 Task: Create a due date automation trigger when advanced on, on the tuesday of the week a card is due add fields with custom field "Resume" set to a date less than 1 working days from now at 11:00 AM.
Action: Mouse moved to (1063, 86)
Screenshot: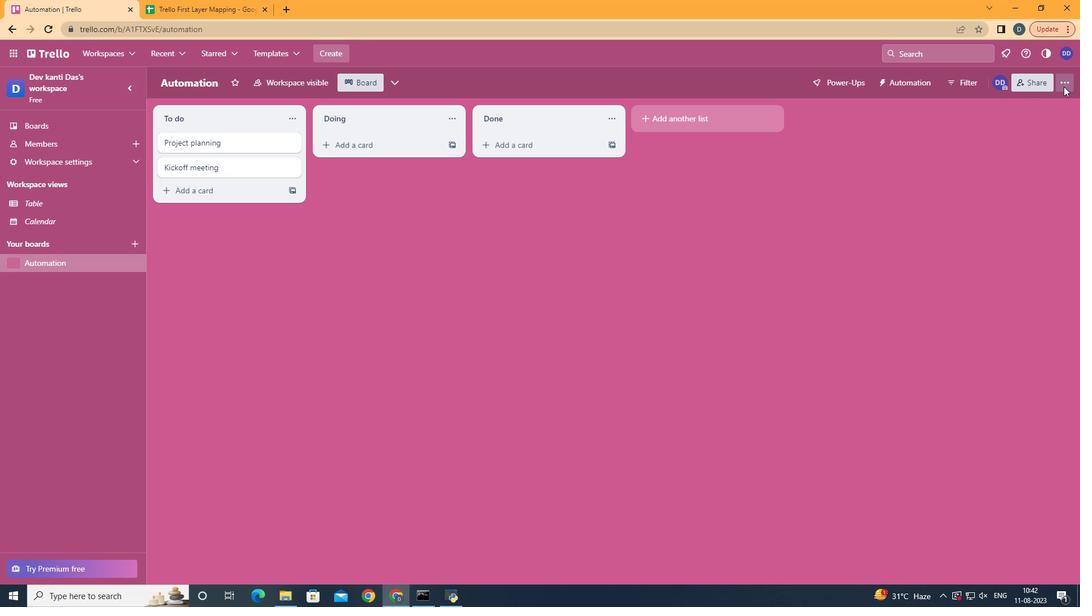 
Action: Mouse pressed left at (1063, 86)
Screenshot: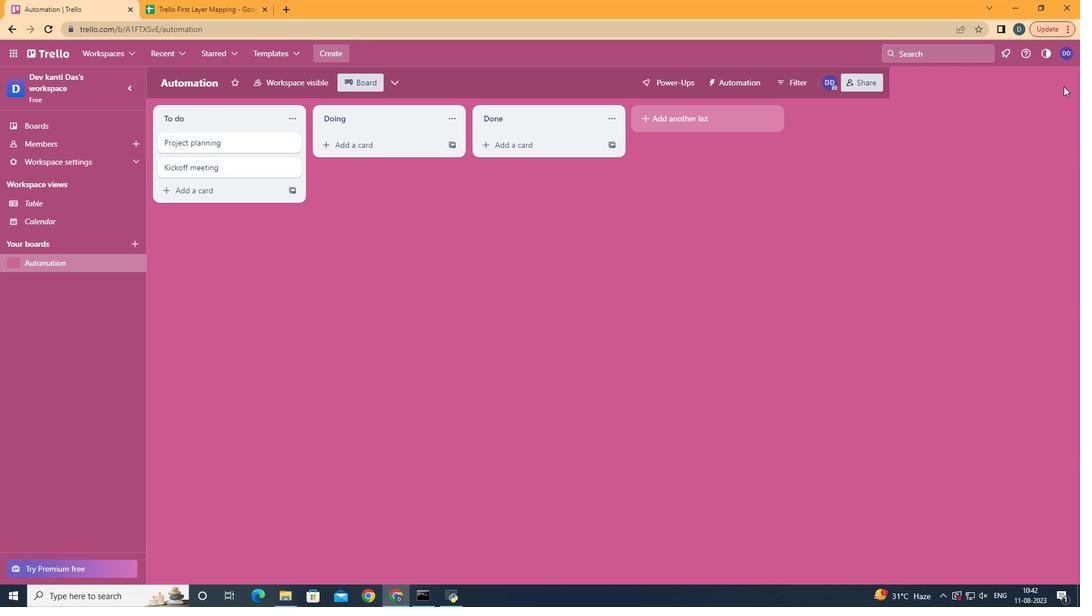 
Action: Mouse moved to (984, 235)
Screenshot: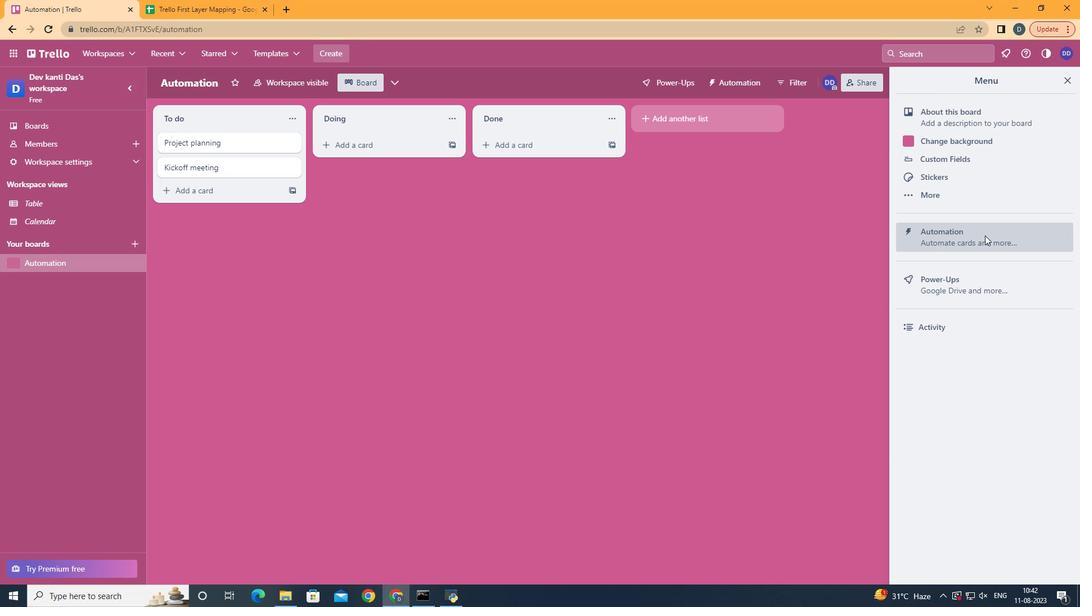 
Action: Mouse pressed left at (984, 235)
Screenshot: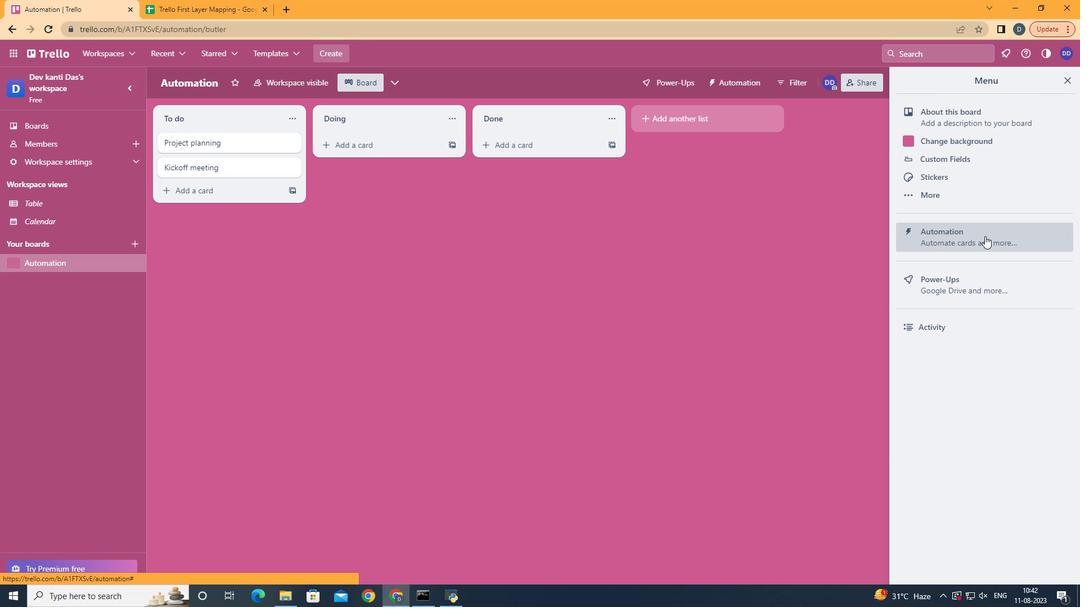 
Action: Mouse moved to (217, 223)
Screenshot: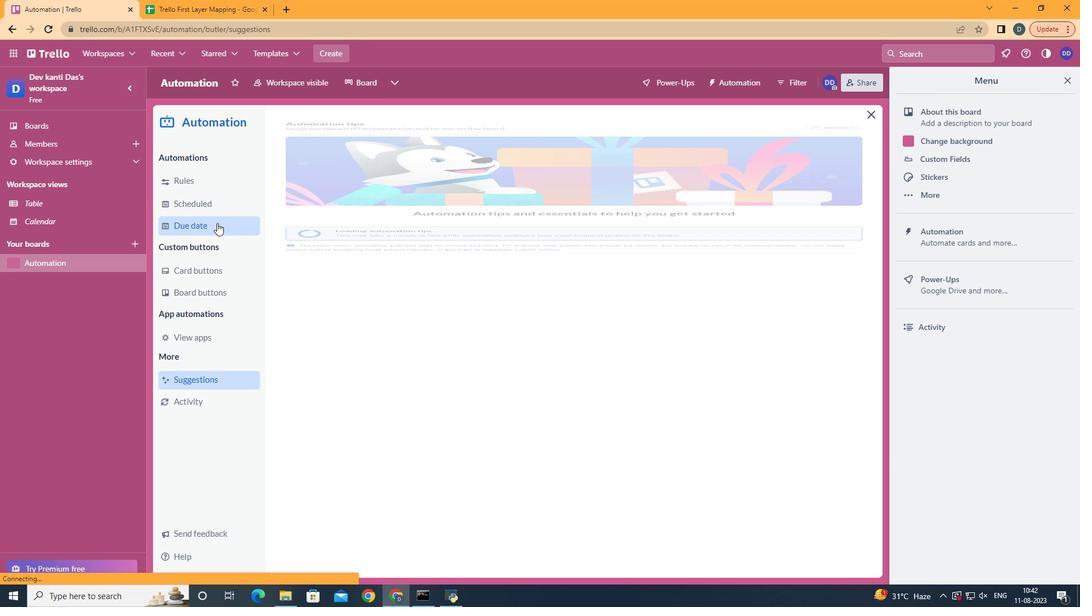 
Action: Mouse pressed left at (217, 223)
Screenshot: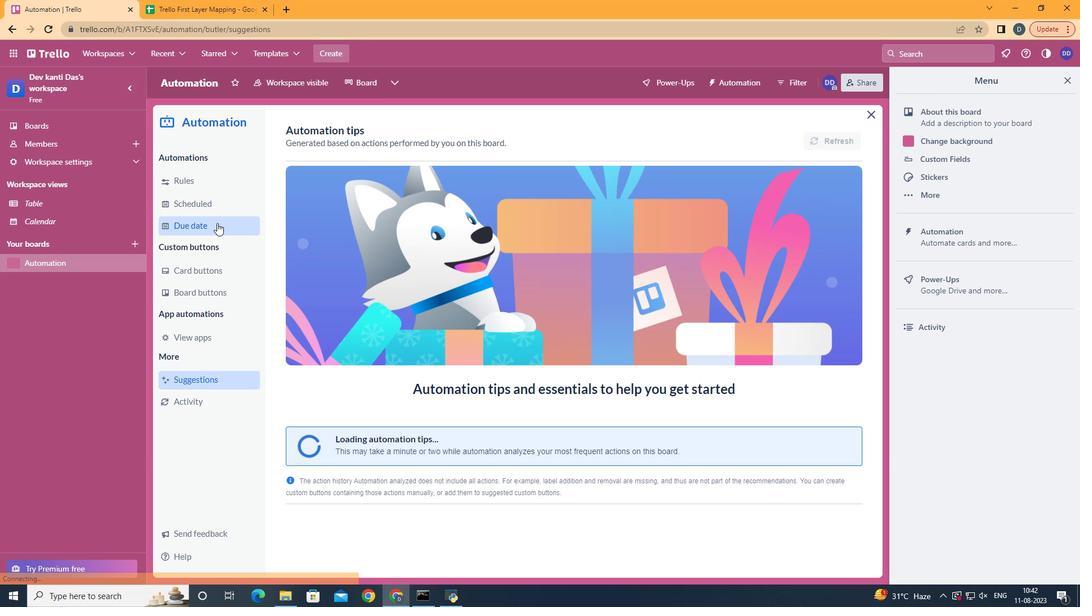 
Action: Mouse moved to (784, 128)
Screenshot: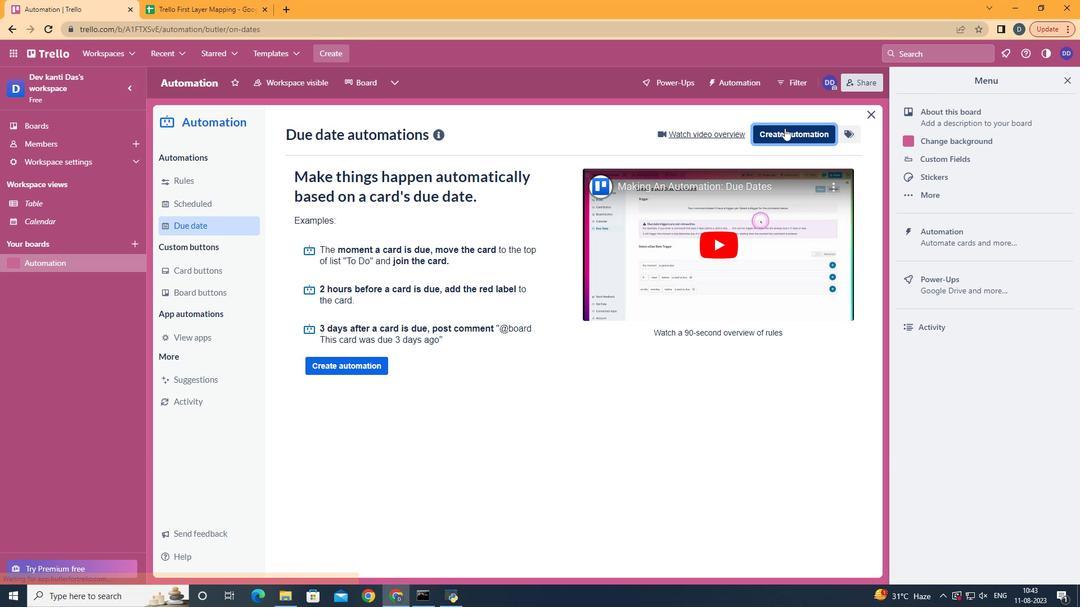 
Action: Mouse pressed left at (784, 128)
Screenshot: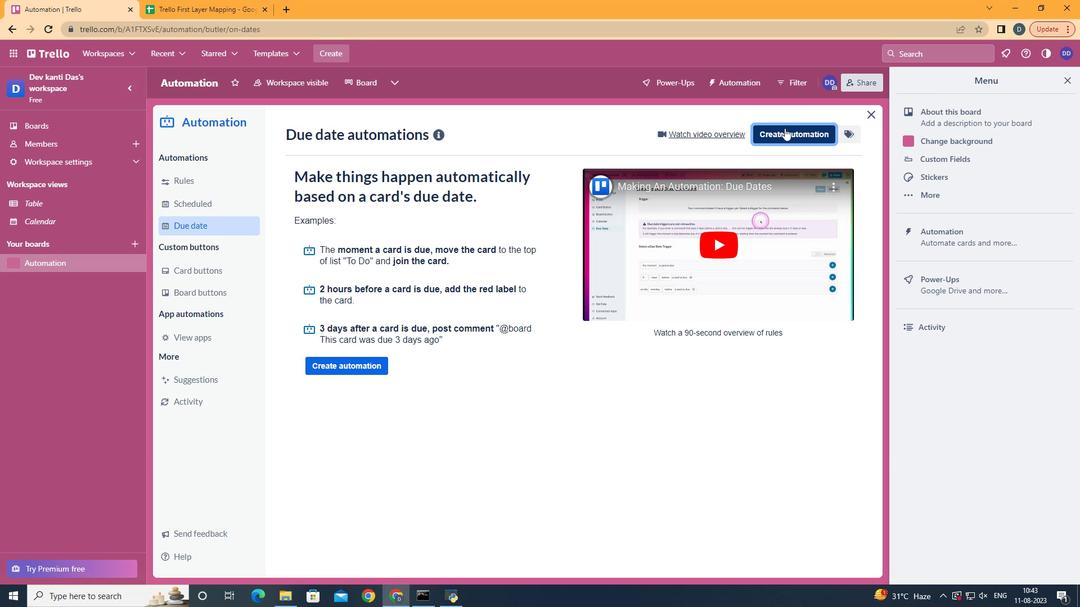
Action: Mouse moved to (579, 245)
Screenshot: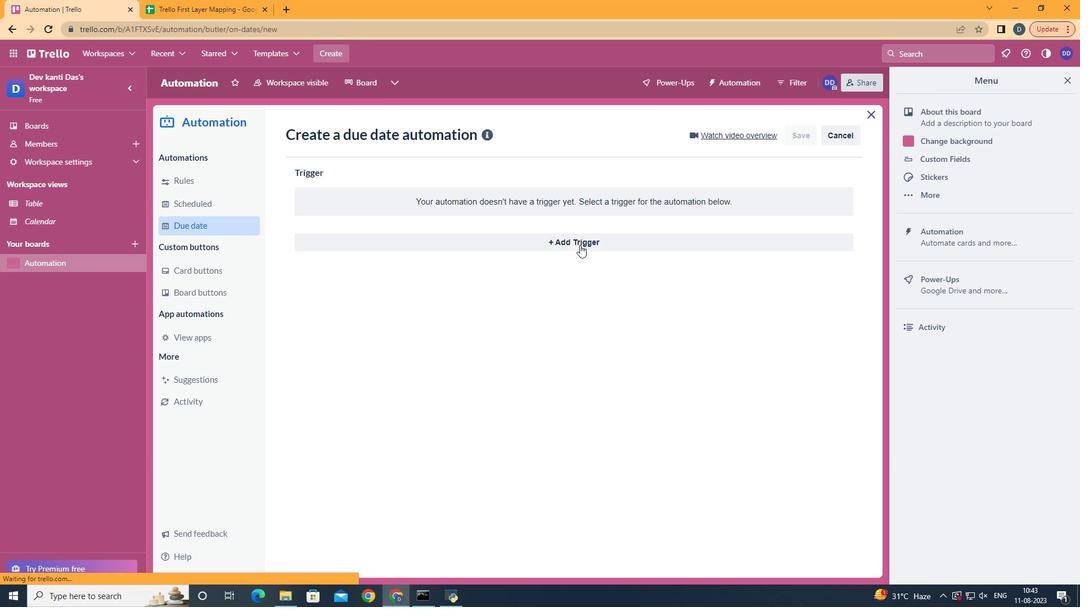 
Action: Mouse pressed left at (579, 245)
Screenshot: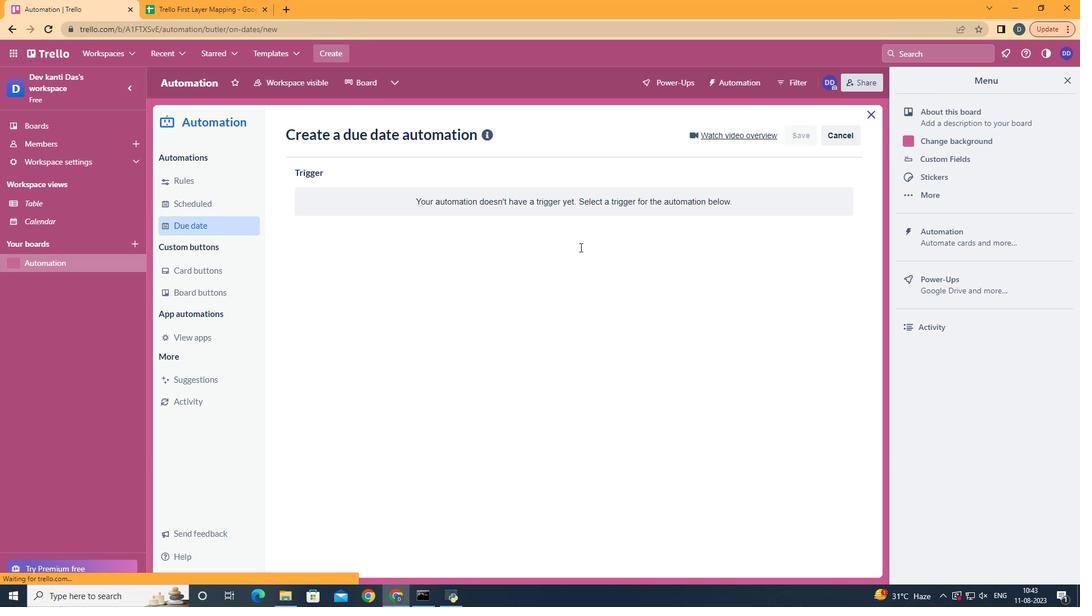 
Action: Mouse moved to (374, 317)
Screenshot: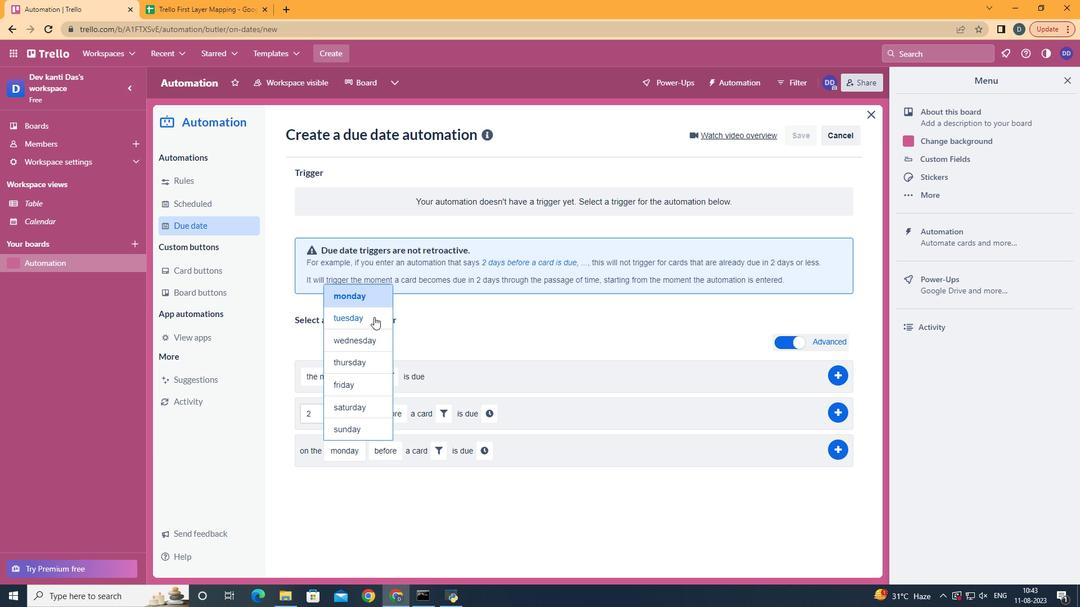
Action: Mouse pressed left at (374, 317)
Screenshot: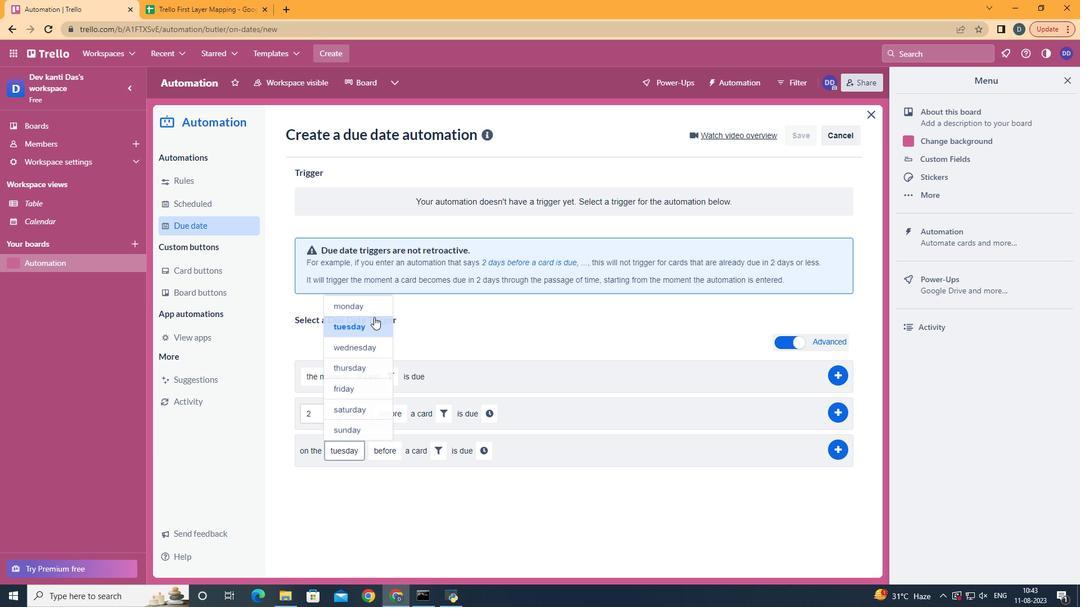 
Action: Mouse moved to (390, 510)
Screenshot: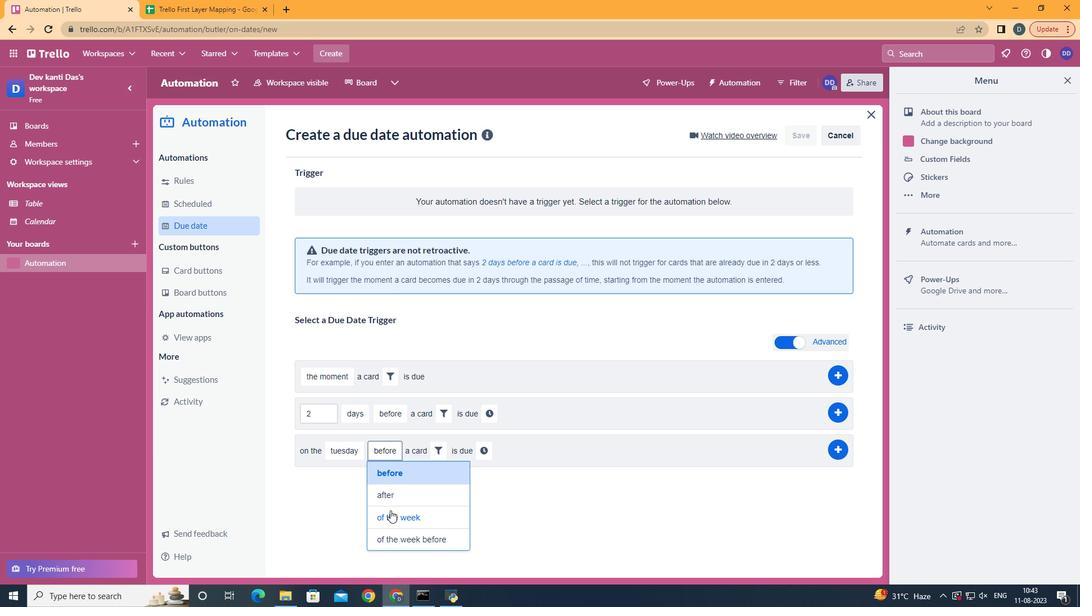 
Action: Mouse pressed left at (390, 510)
Screenshot: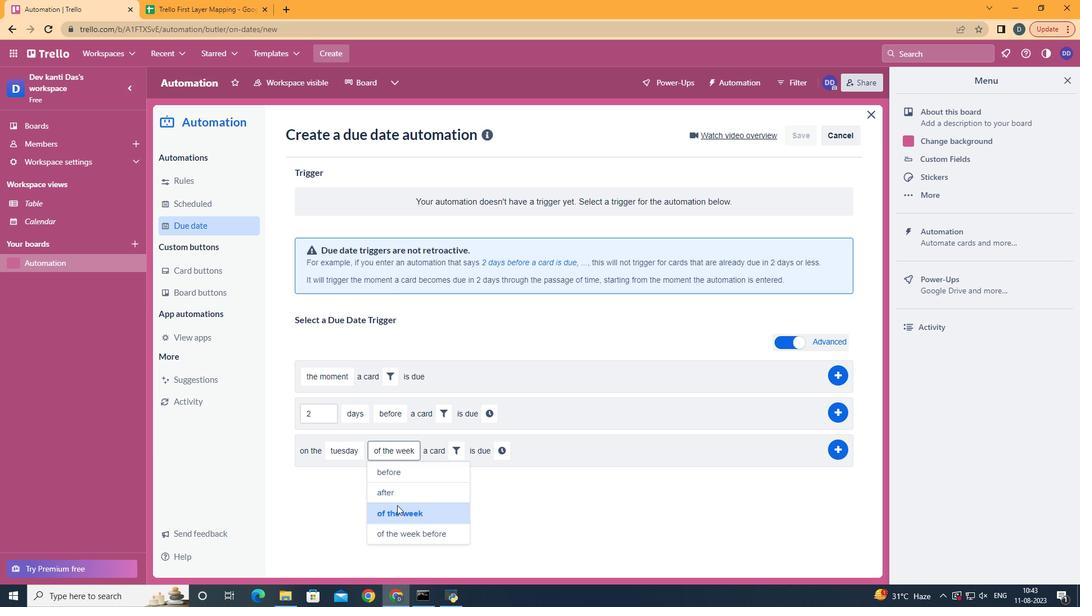 
Action: Mouse moved to (455, 452)
Screenshot: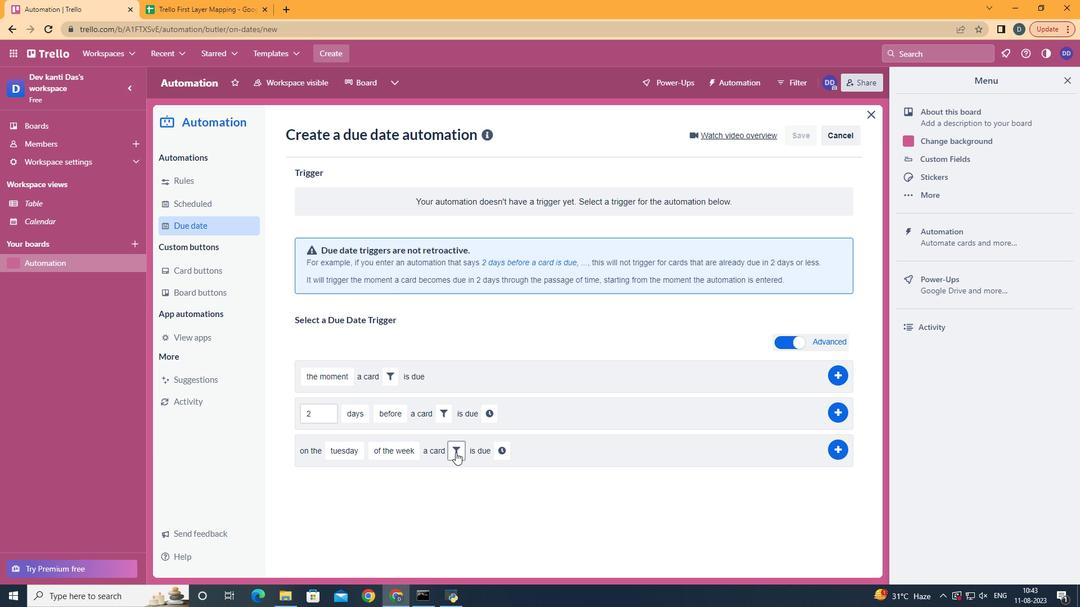 
Action: Mouse pressed left at (455, 452)
Screenshot: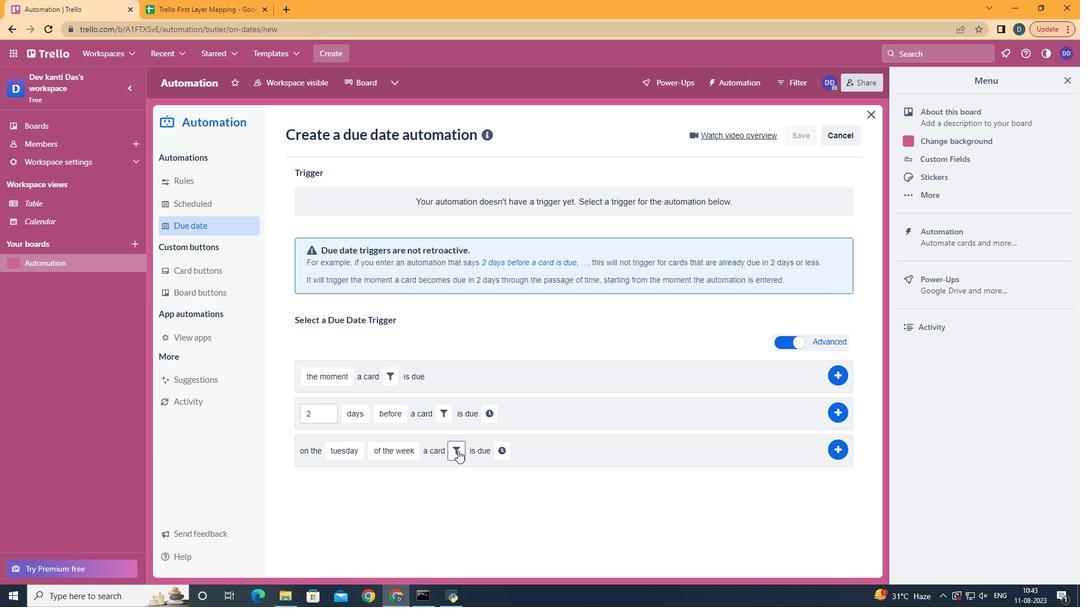
Action: Mouse moved to (651, 486)
Screenshot: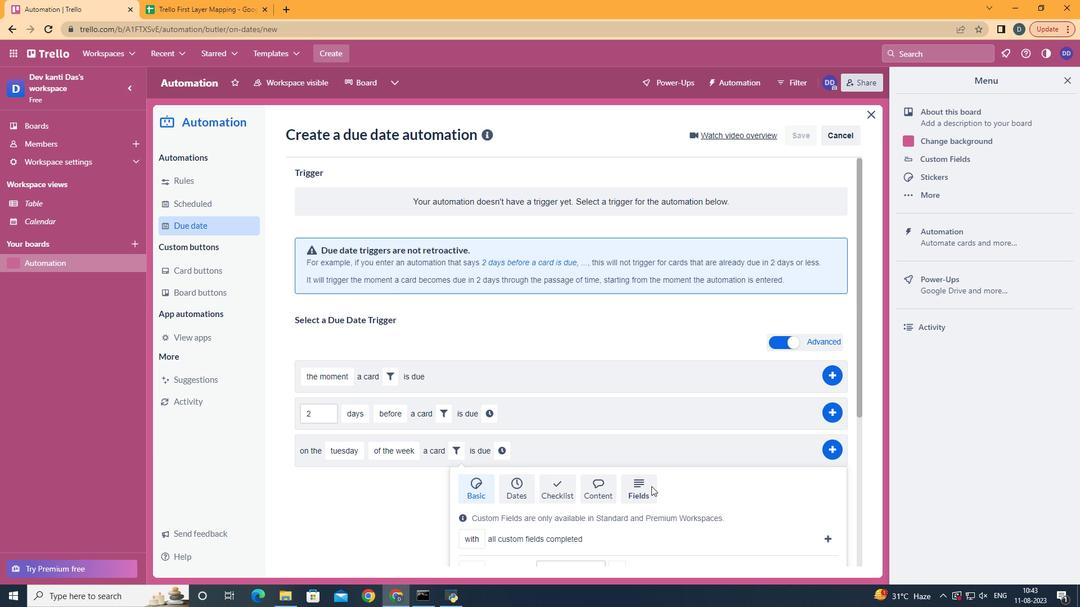 
Action: Mouse pressed left at (651, 486)
Screenshot: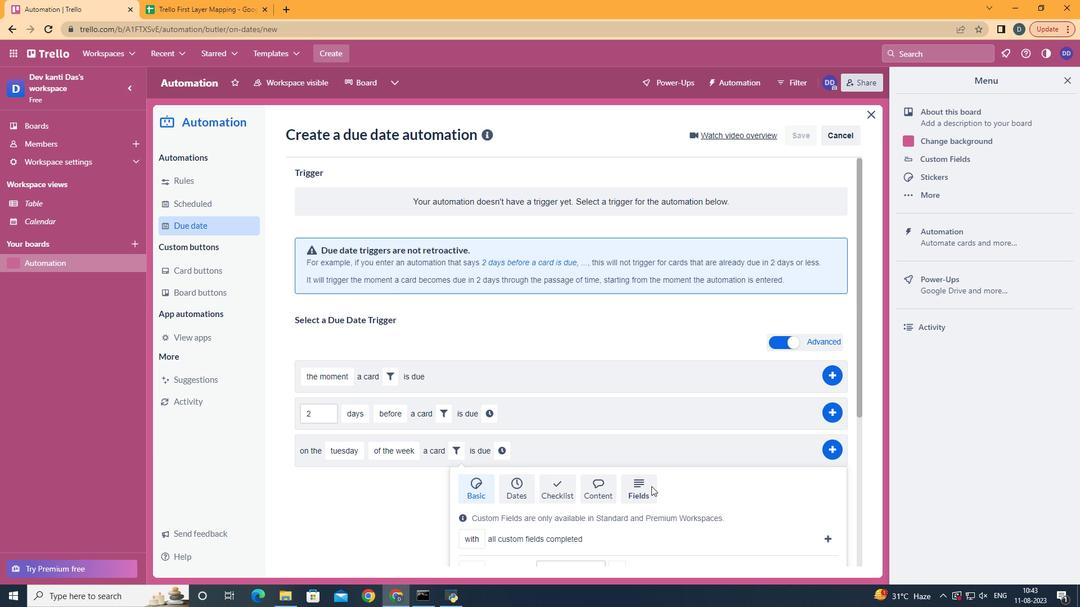 
Action: Mouse scrolled (651, 486) with delta (0, 0)
Screenshot: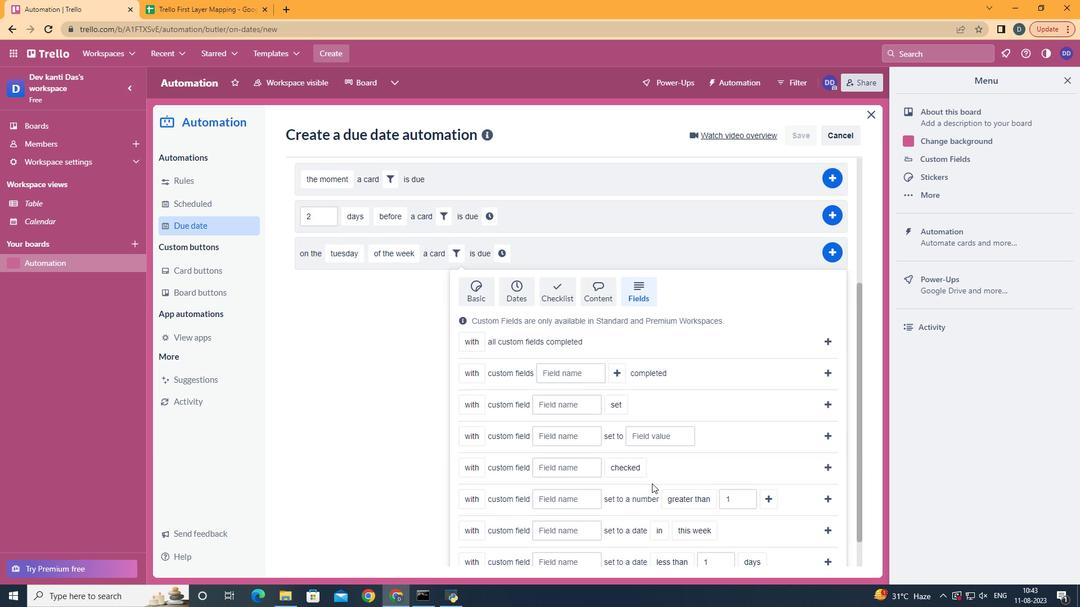 
Action: Mouse scrolled (651, 486) with delta (0, 0)
Screenshot: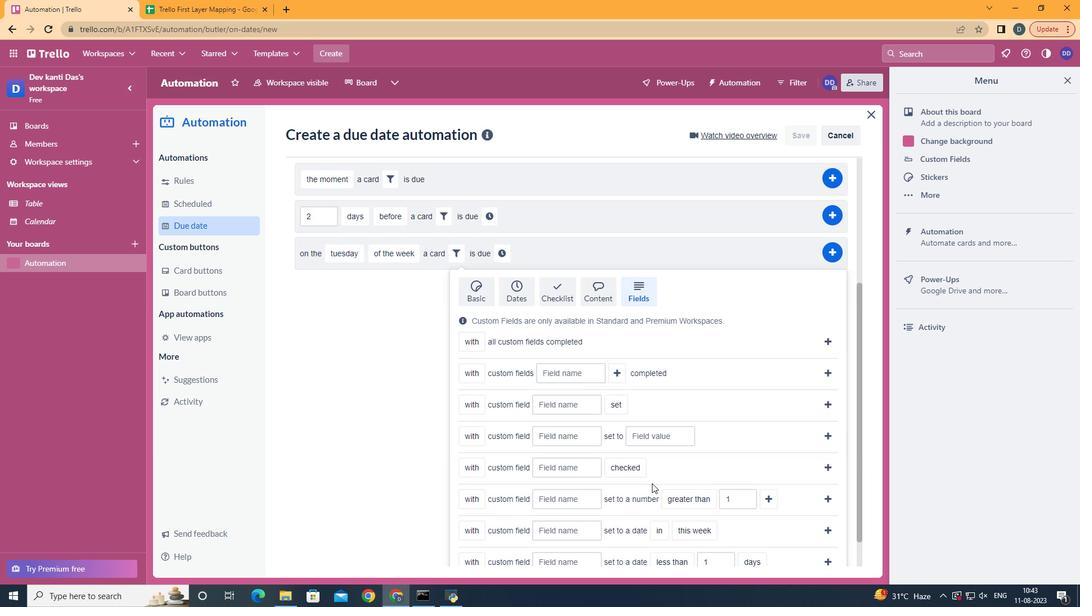 
Action: Mouse scrolled (651, 486) with delta (0, 0)
Screenshot: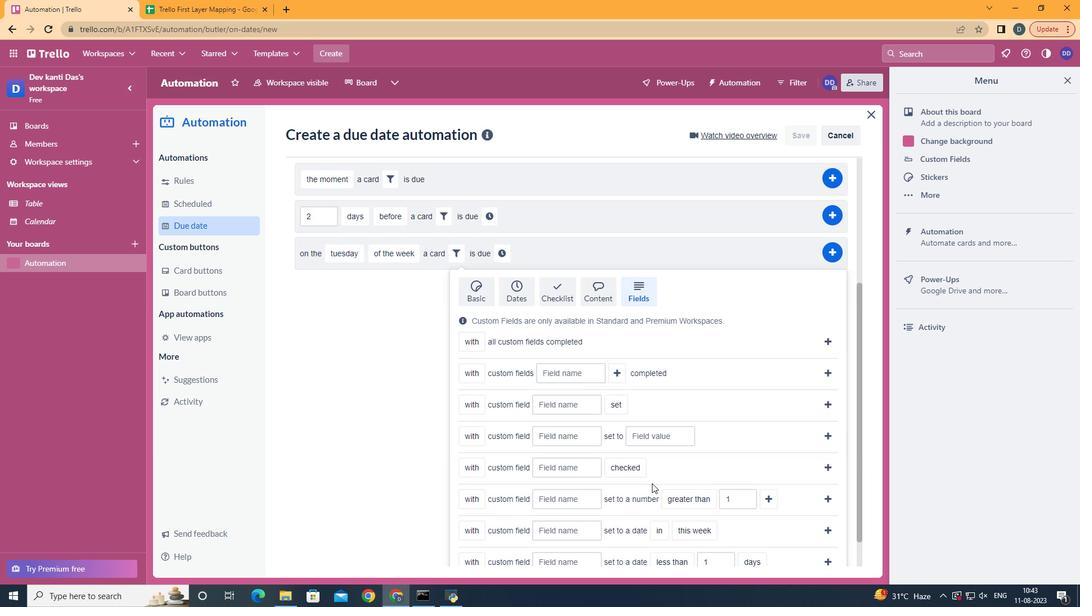 
Action: Mouse scrolled (651, 486) with delta (0, 0)
Screenshot: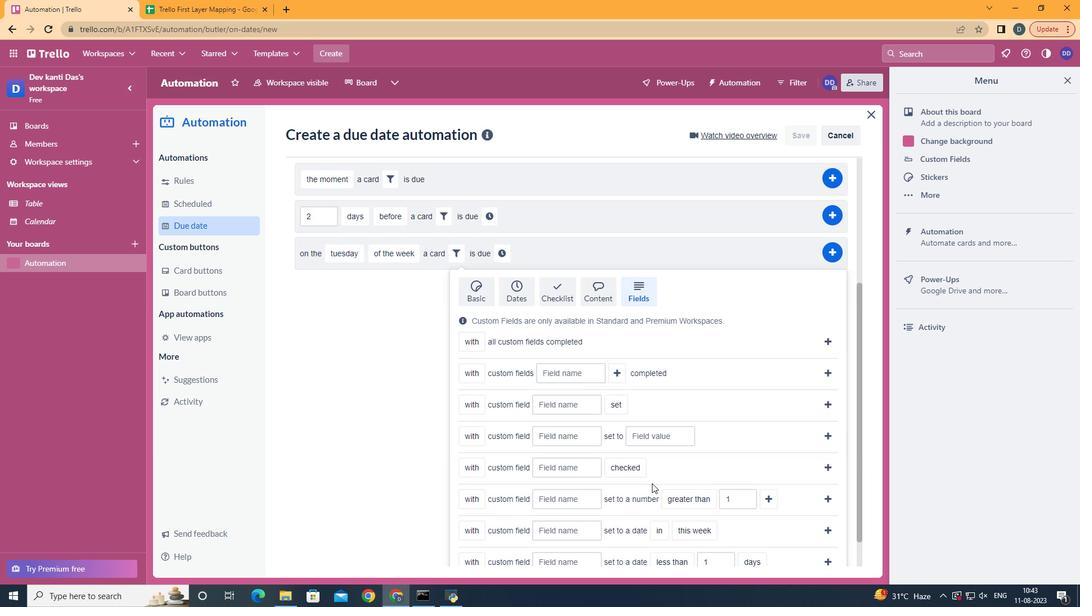 
Action: Mouse scrolled (651, 486) with delta (0, 0)
Screenshot: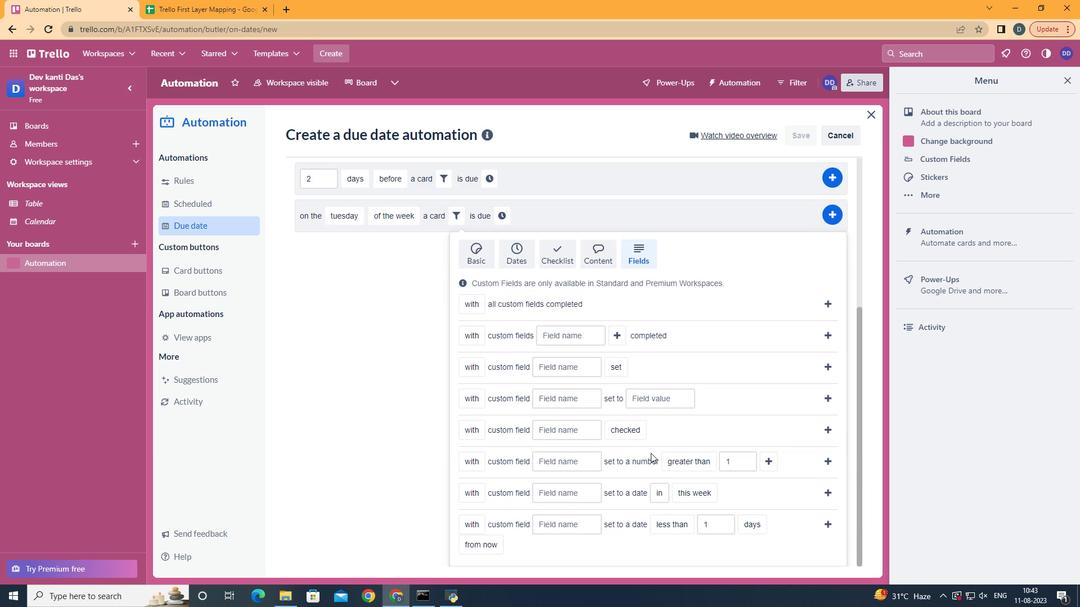 
Action: Mouse scrolled (651, 486) with delta (0, 0)
Screenshot: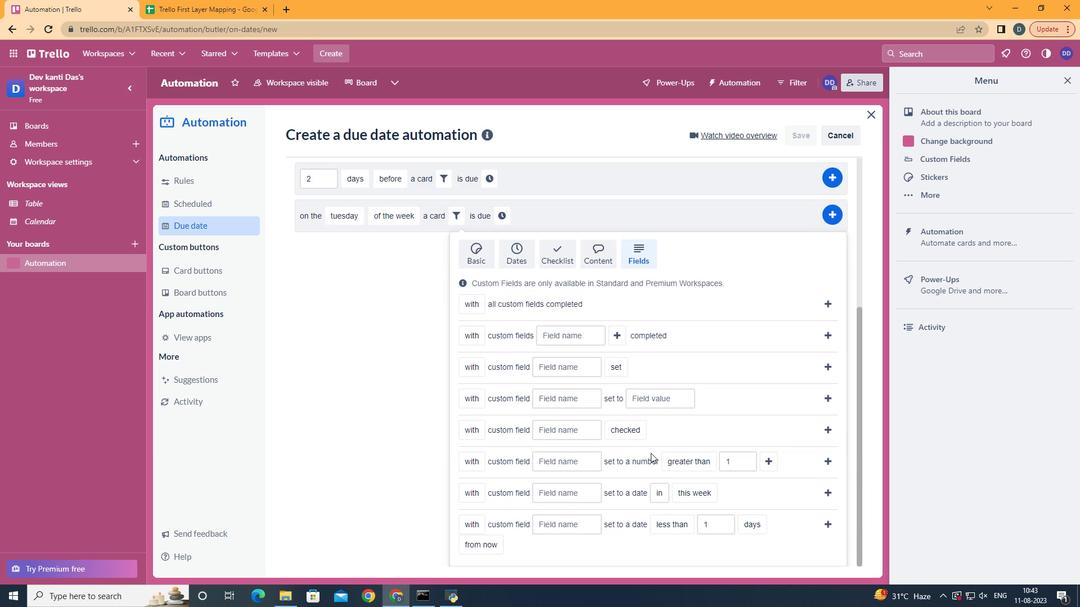 
Action: Mouse moved to (577, 518)
Screenshot: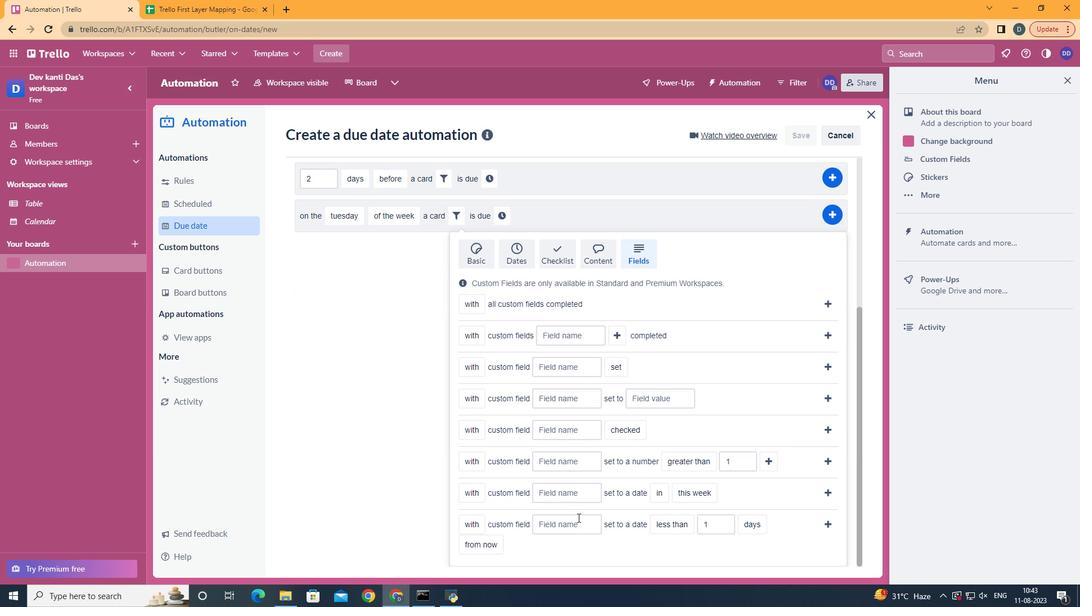 
Action: Mouse pressed left at (577, 518)
Screenshot: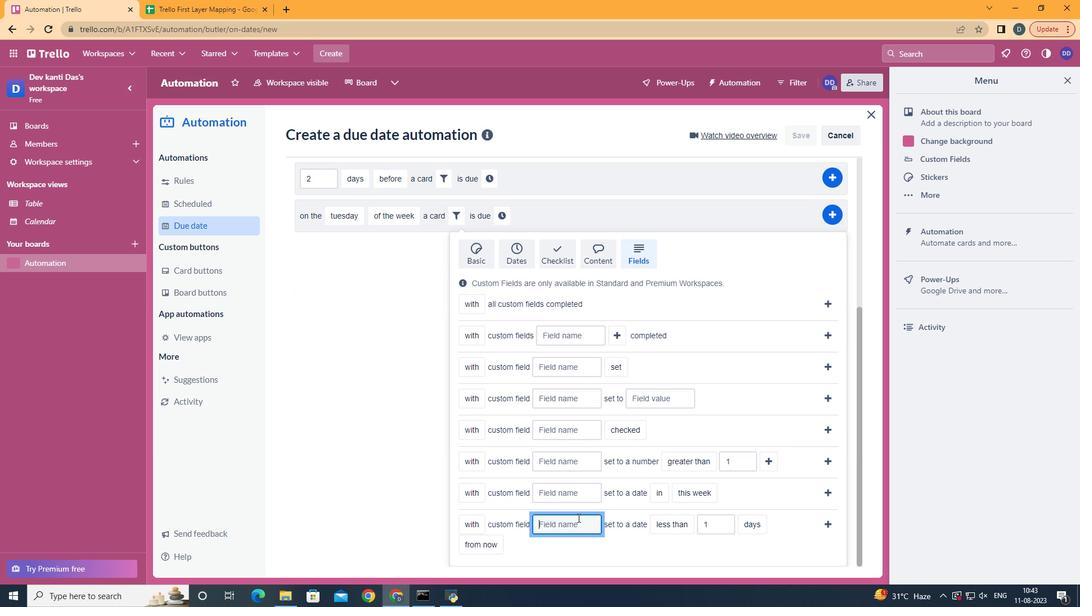 
Action: Key pressed <Key.shift>Resume
Screenshot: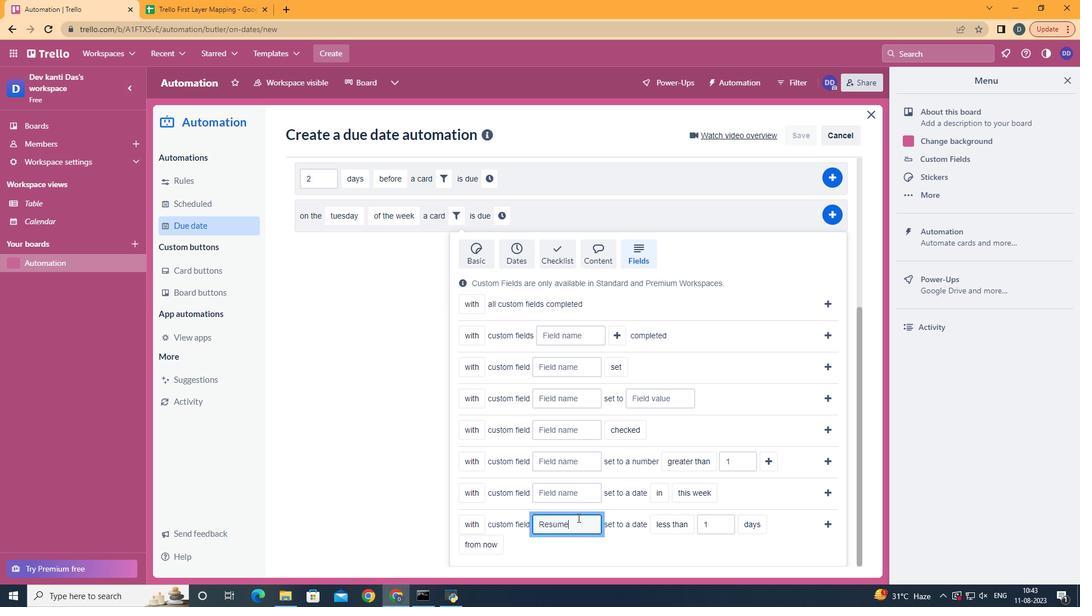 
Action: Mouse moved to (759, 511)
Screenshot: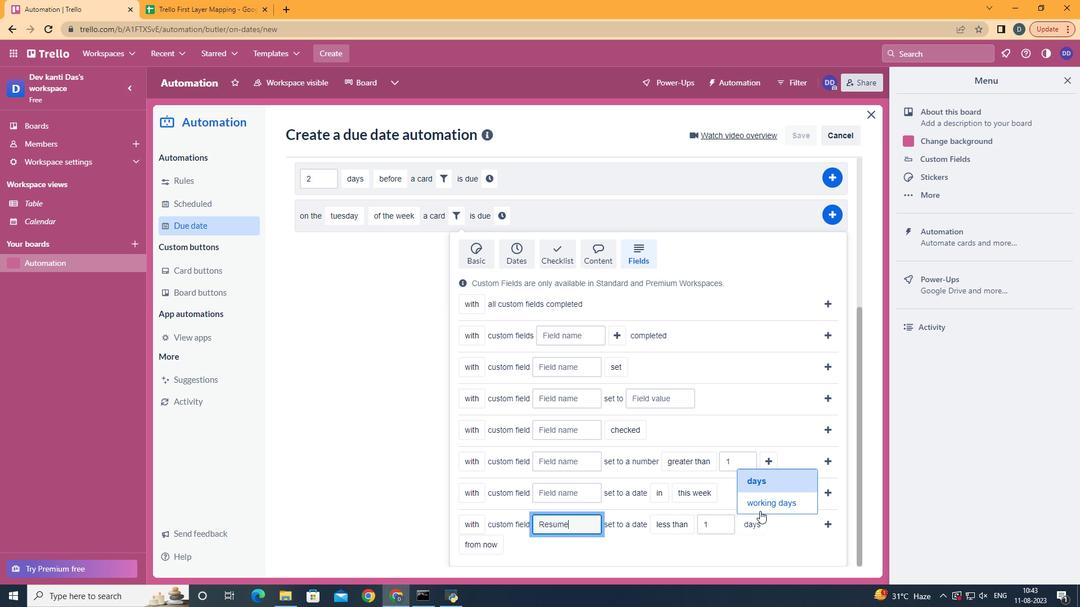 
Action: Mouse pressed left at (759, 511)
Screenshot: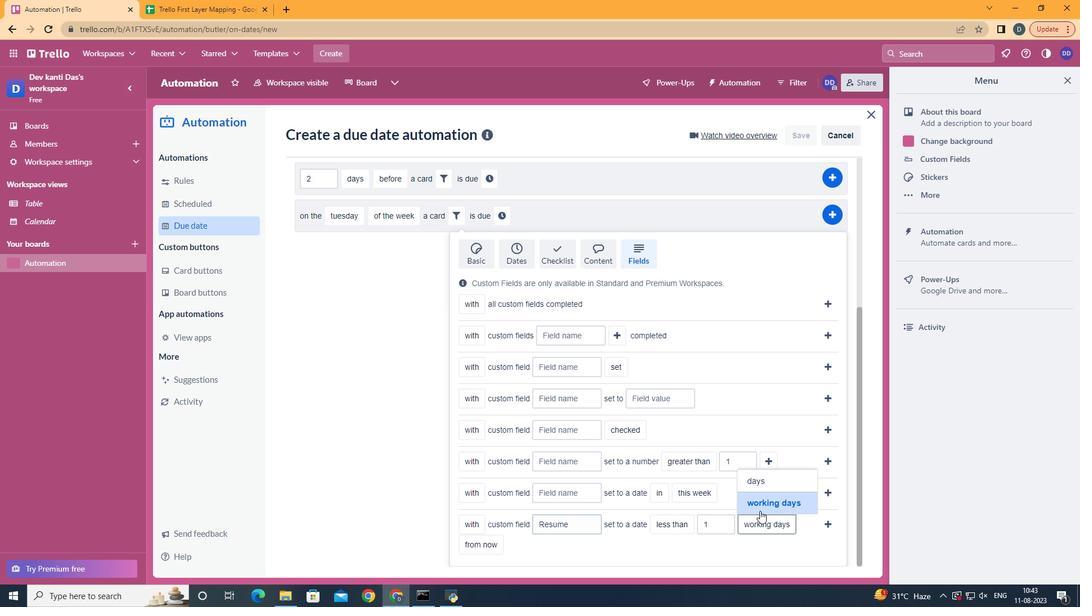 
Action: Mouse moved to (825, 531)
Screenshot: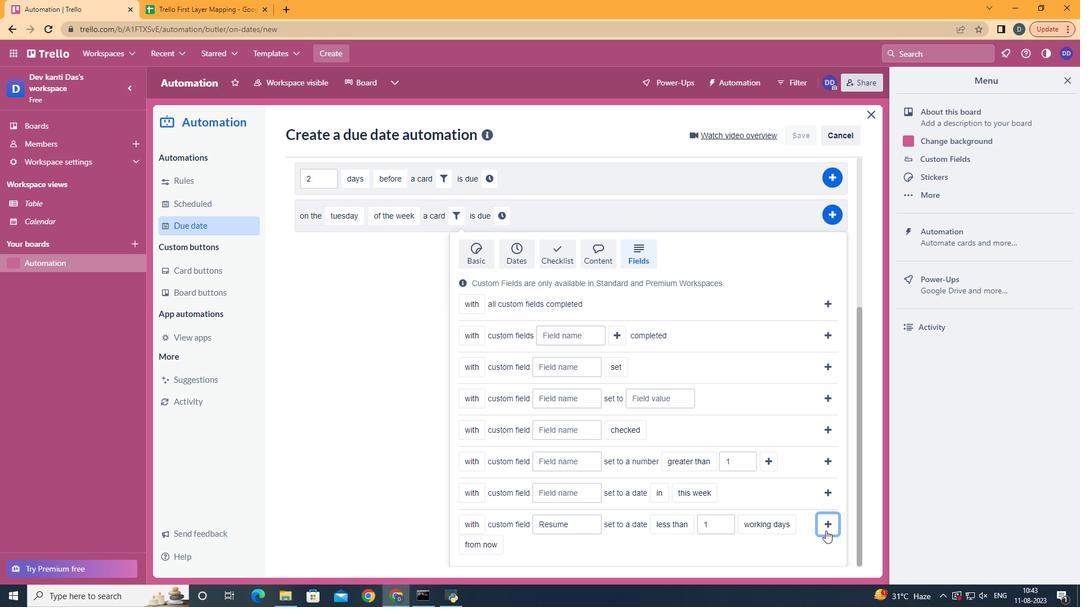 
Action: Mouse pressed left at (825, 531)
Screenshot: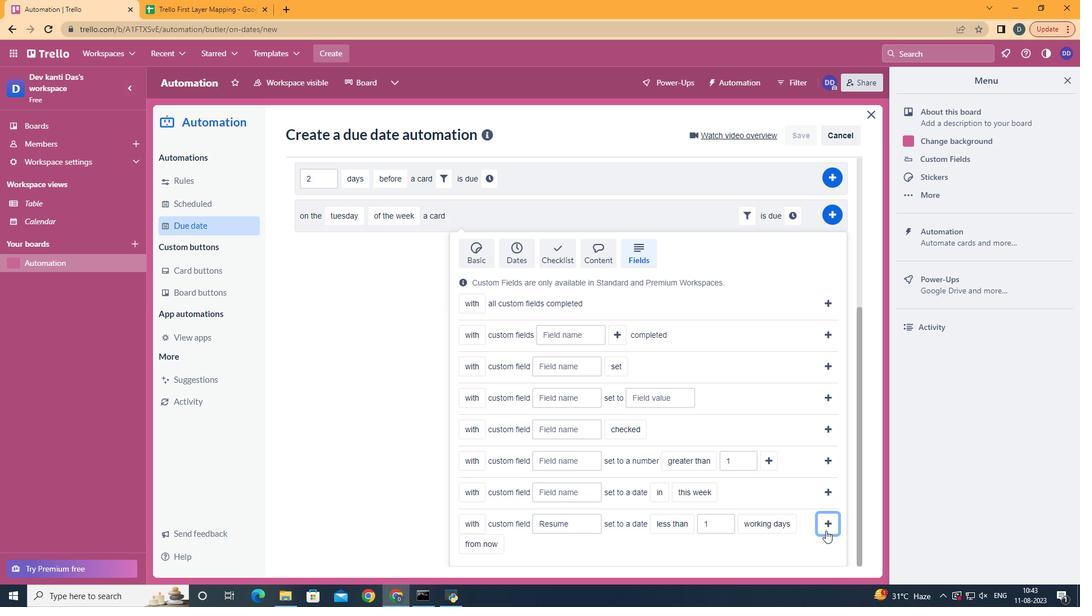 
Action: Mouse moved to (789, 455)
Screenshot: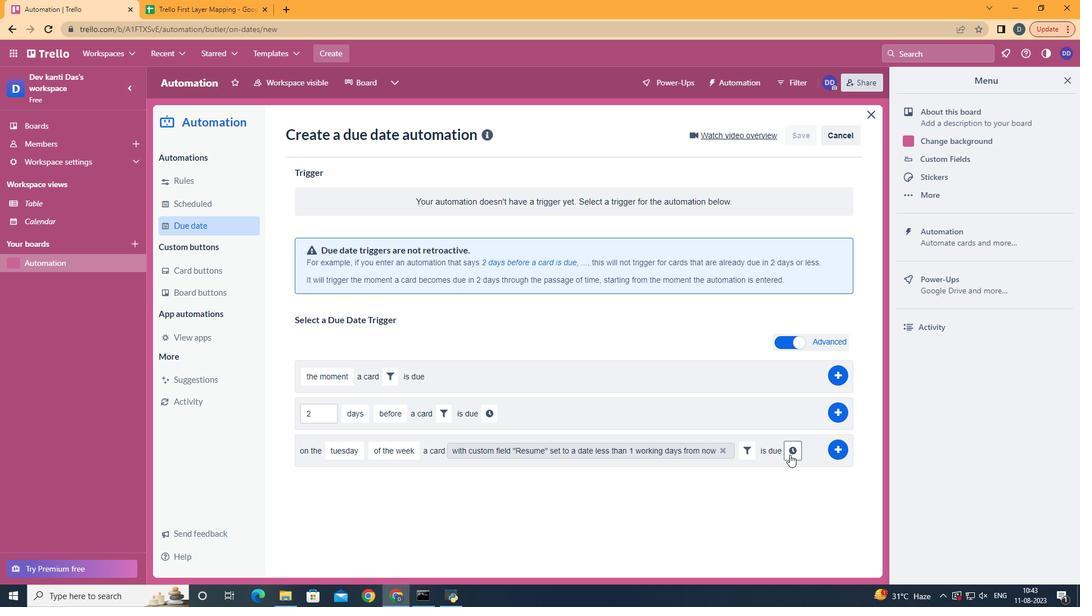 
Action: Mouse pressed left at (789, 455)
Screenshot: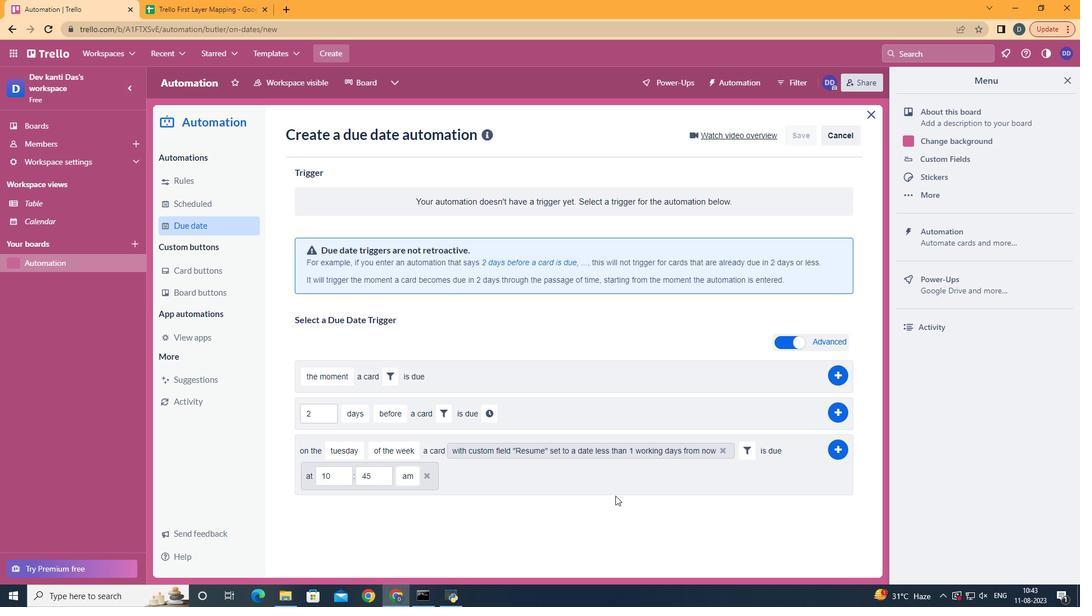 
Action: Mouse moved to (347, 476)
Screenshot: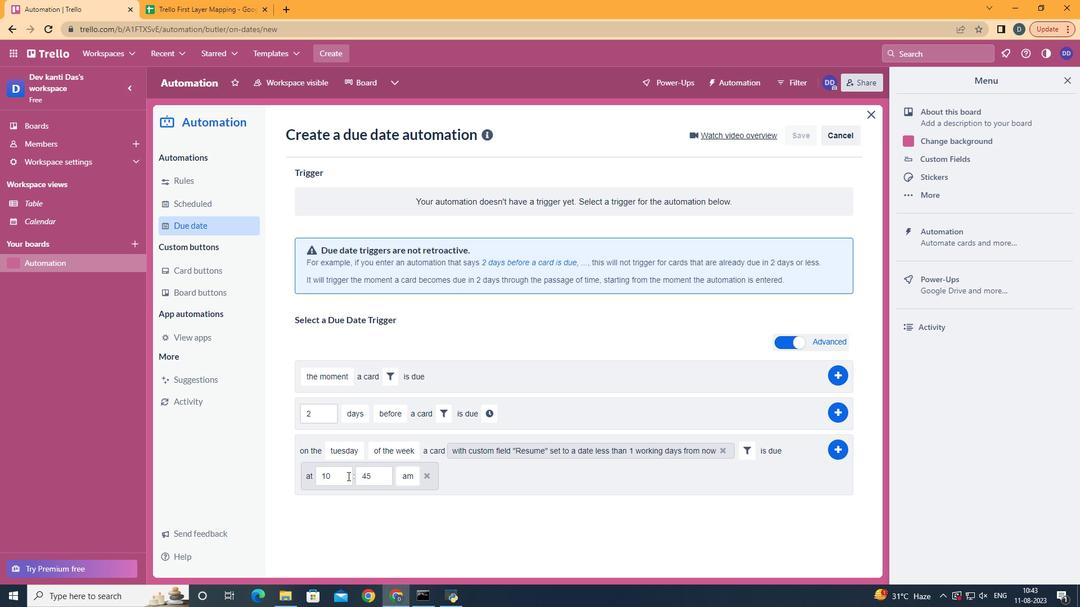 
Action: Mouse pressed left at (347, 476)
Screenshot: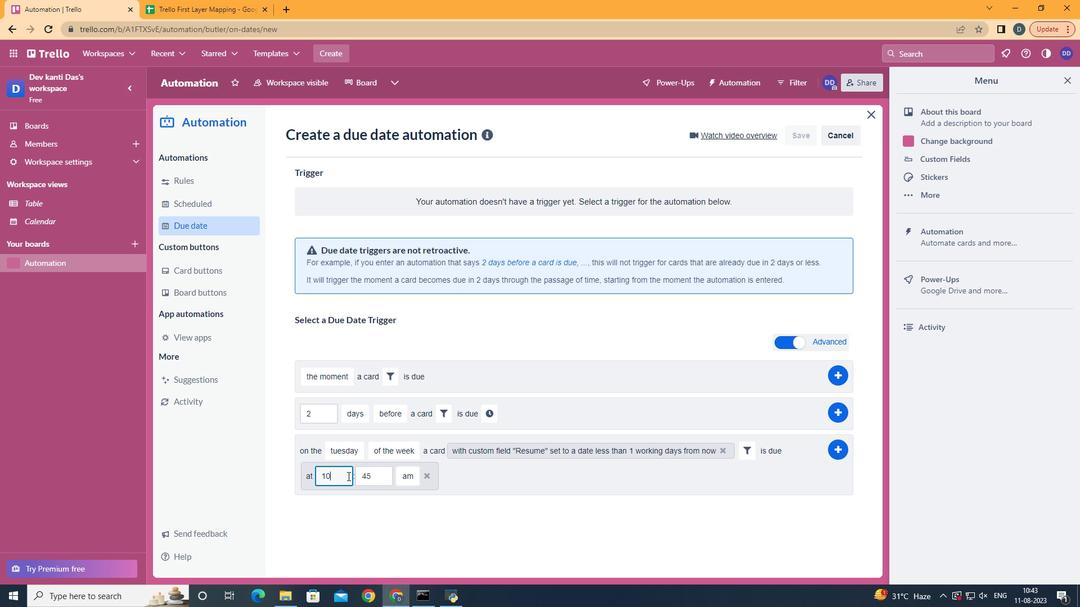 
Action: Mouse moved to (365, 477)
Screenshot: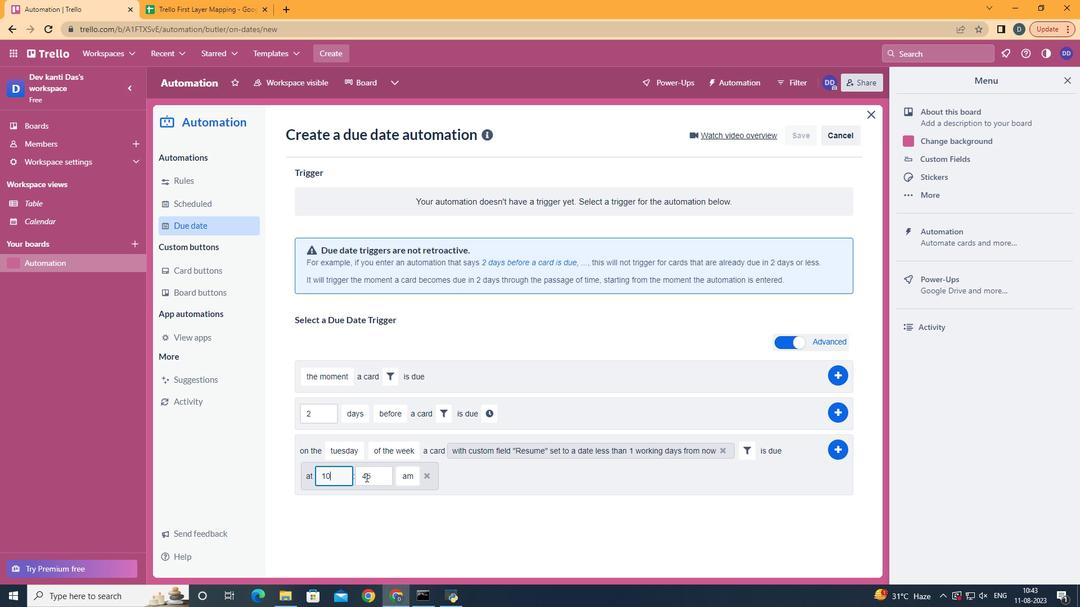 
Action: Key pressed <Key.backspace>1
Screenshot: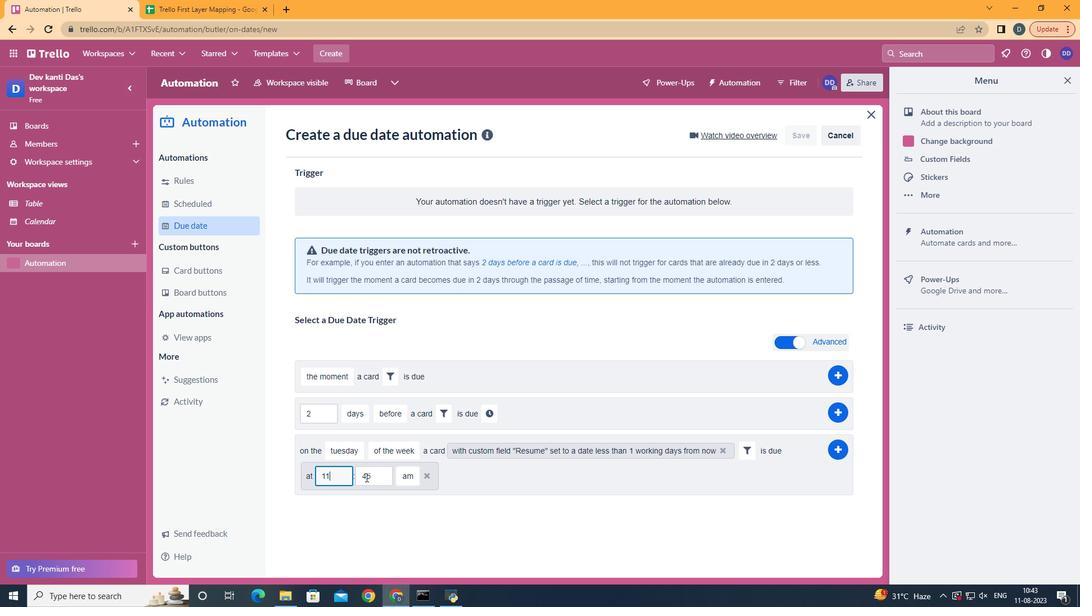 
Action: Mouse moved to (385, 477)
Screenshot: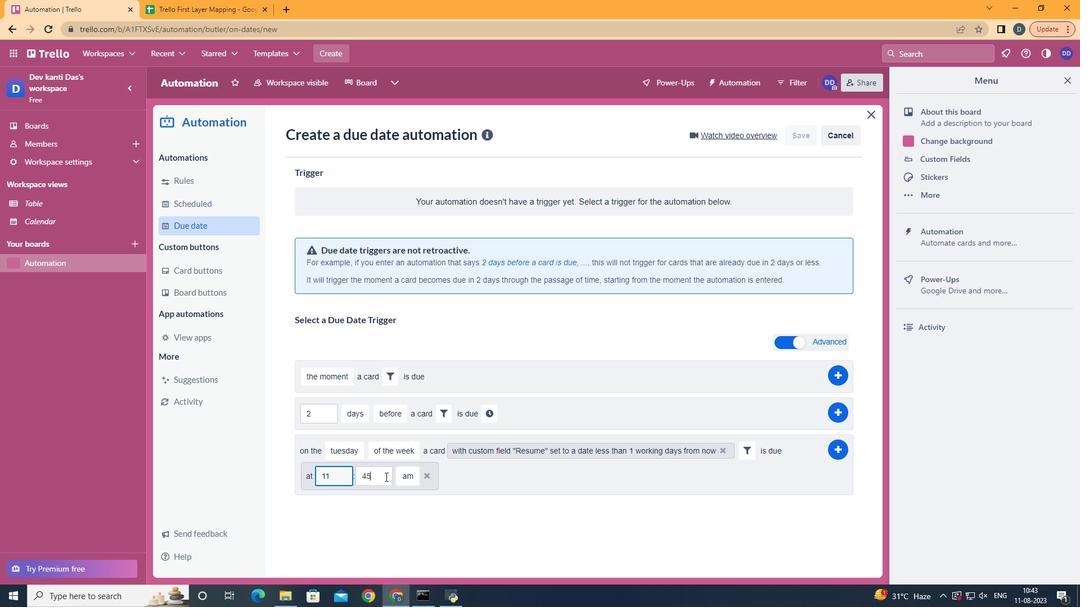 
Action: Mouse pressed left at (385, 477)
Screenshot: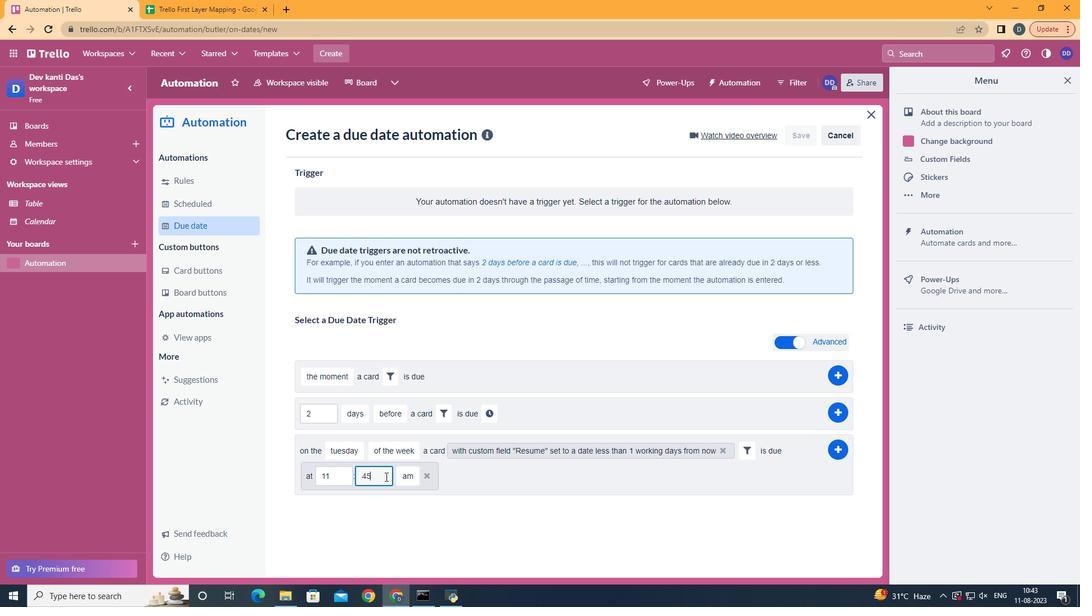 
Action: Key pressed <Key.backspace><Key.backspace>00
Screenshot: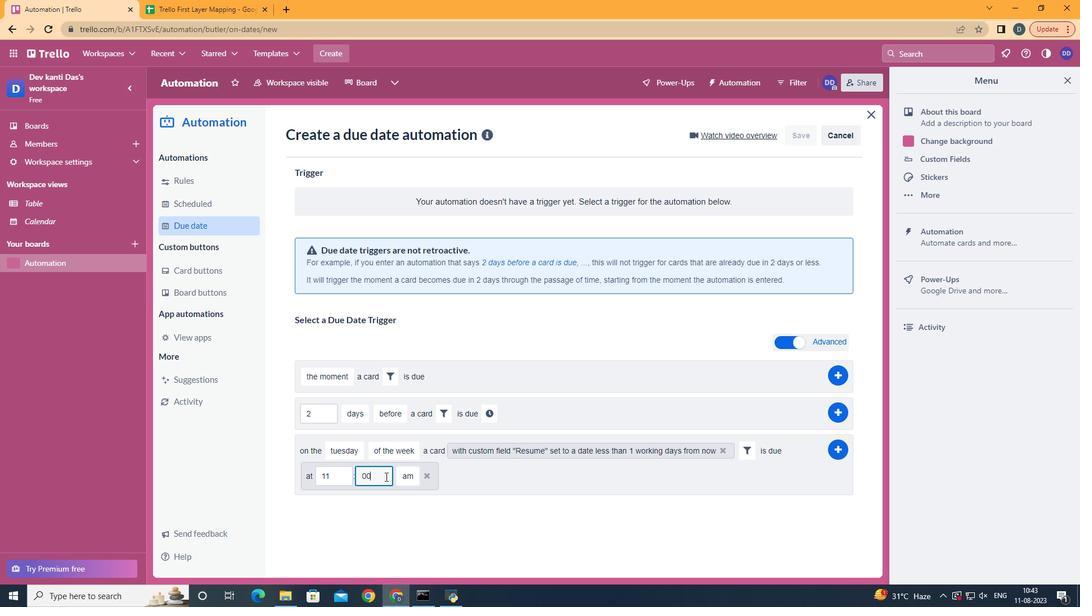 
Action: Mouse moved to (832, 451)
Screenshot: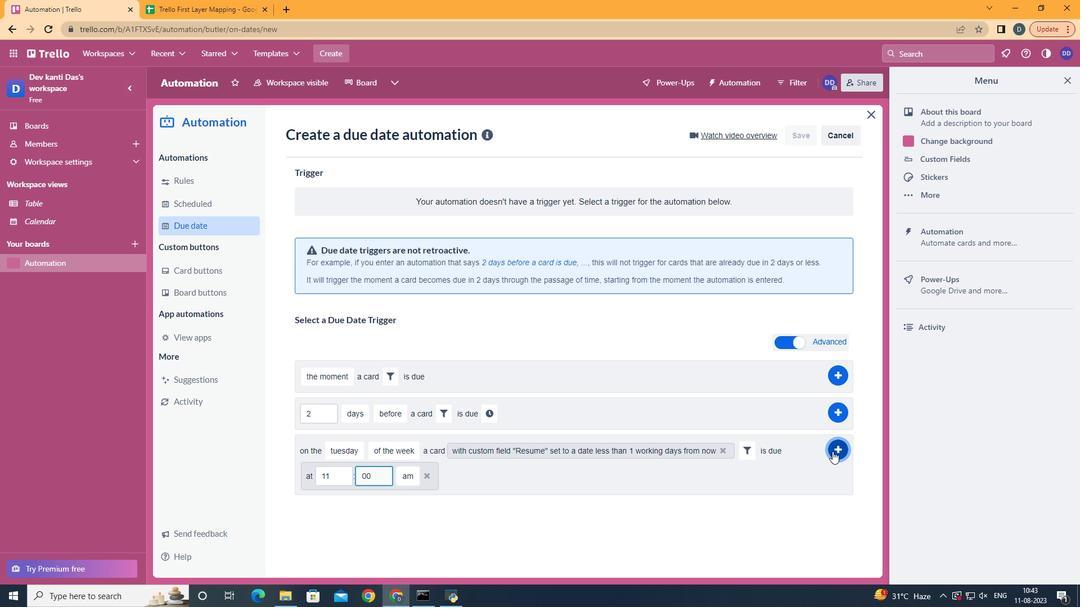 
Action: Mouse pressed left at (832, 451)
Screenshot: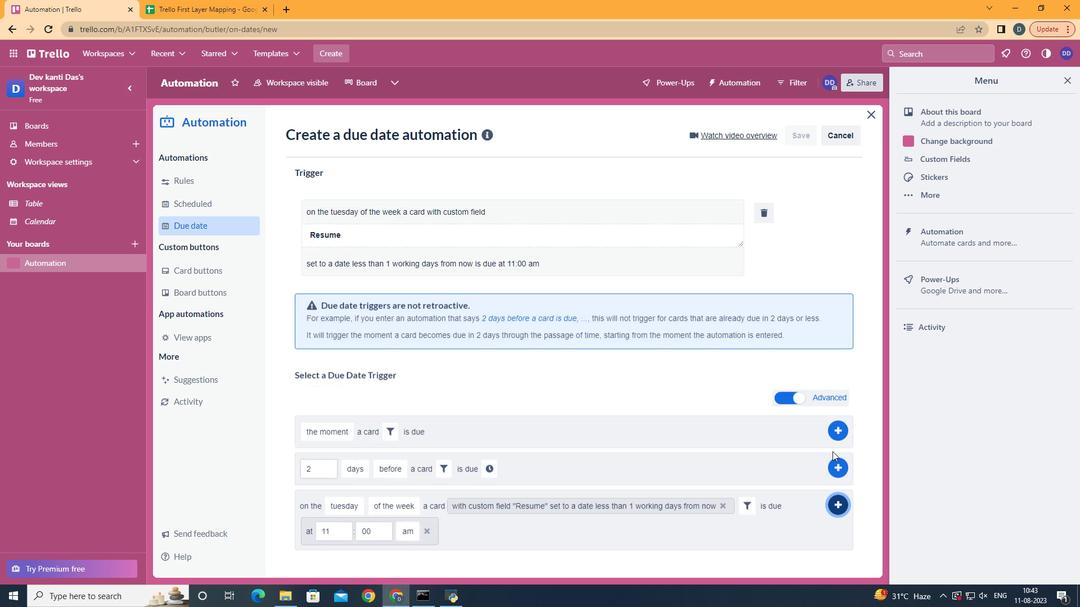 
